 Task: Create a blank project ArcticForge with privacy Public and default view as List and in the team Taskers . Create three sections in the project as To-Do, Doing and Done
Action: Mouse moved to (48, 44)
Screenshot: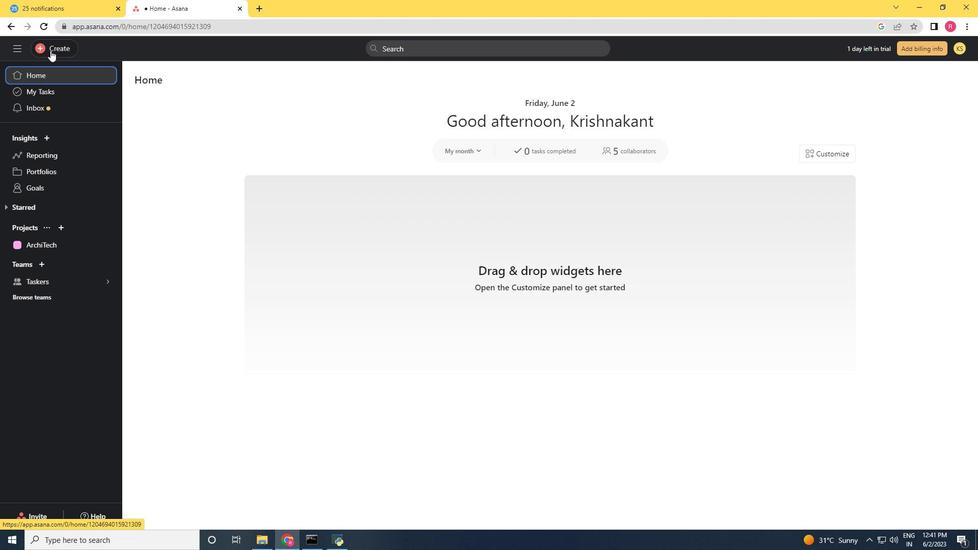 
Action: Mouse pressed left at (48, 44)
Screenshot: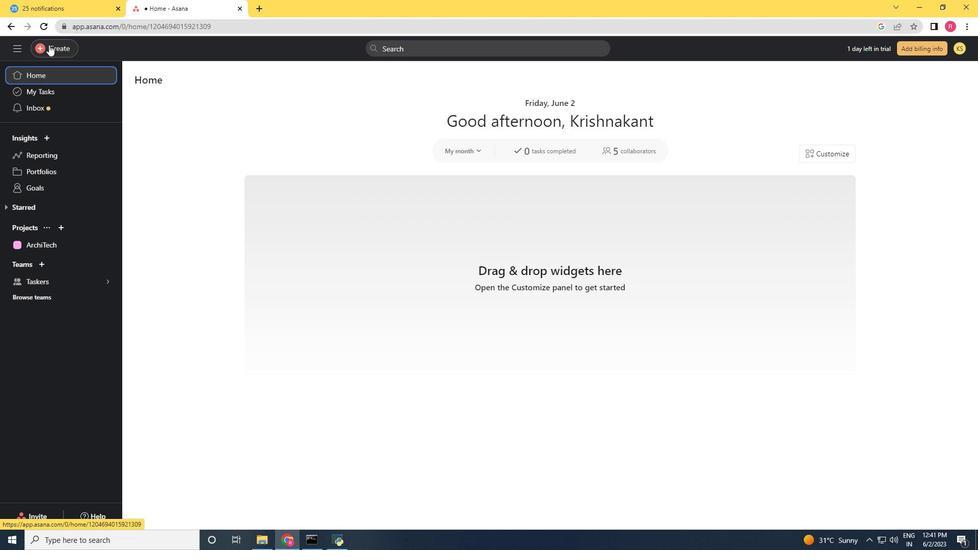 
Action: Mouse moved to (113, 76)
Screenshot: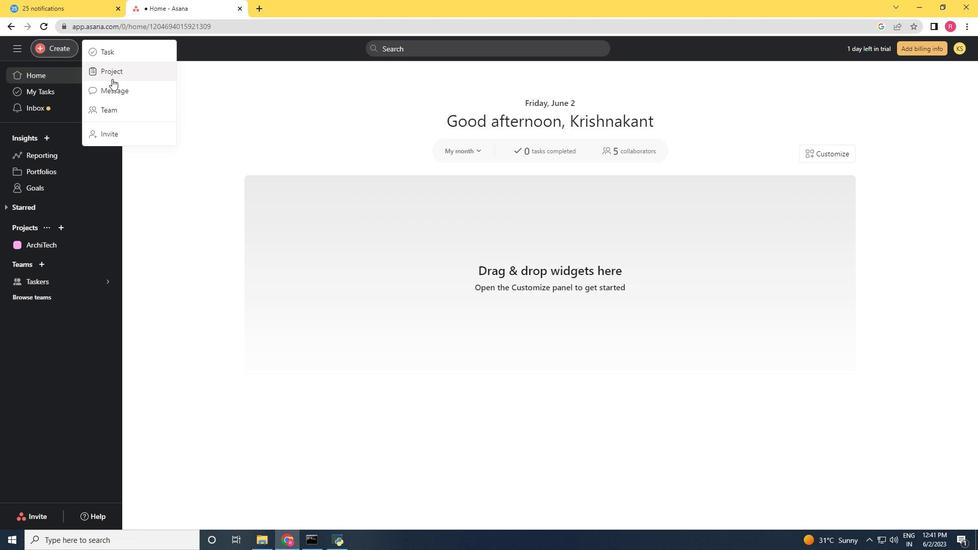 
Action: Mouse pressed left at (113, 76)
Screenshot: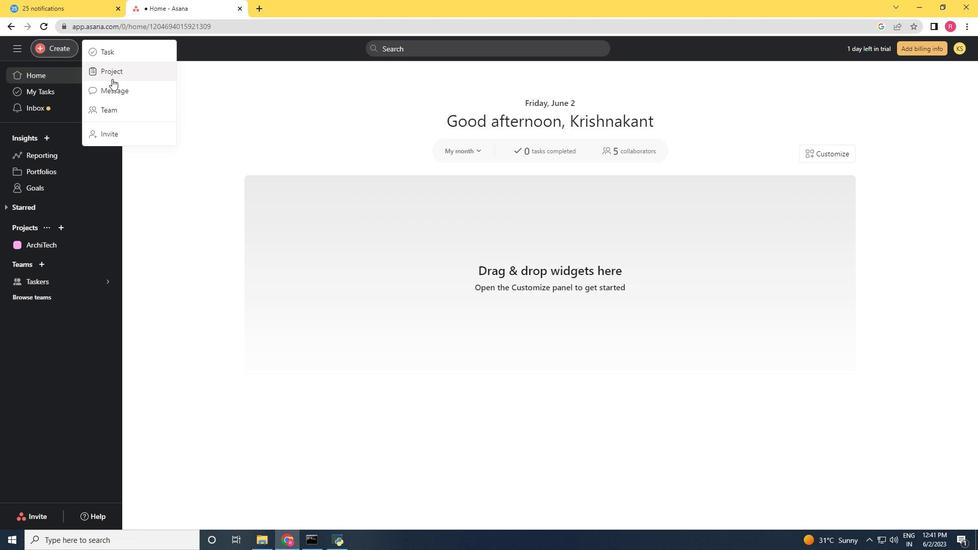 
Action: Mouse moved to (413, 291)
Screenshot: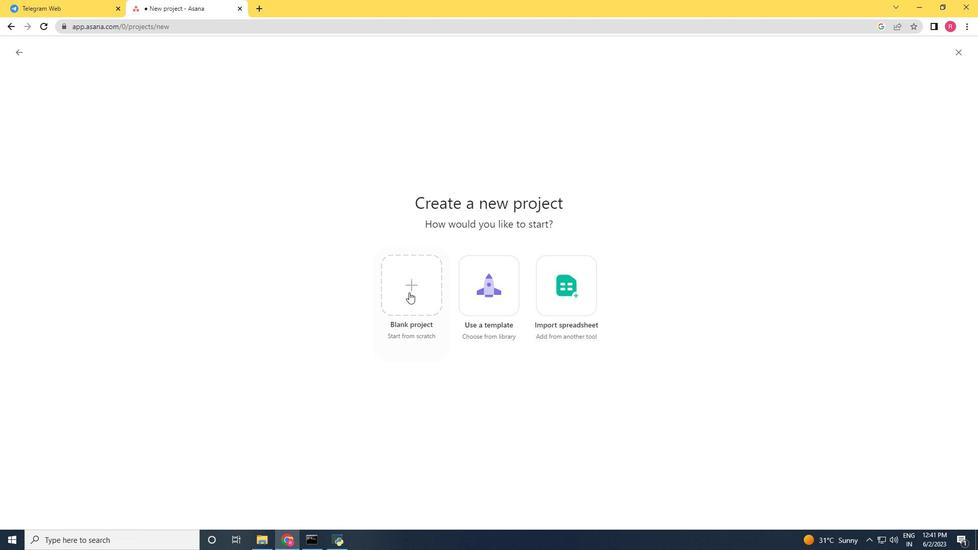 
Action: Mouse pressed left at (413, 291)
Screenshot: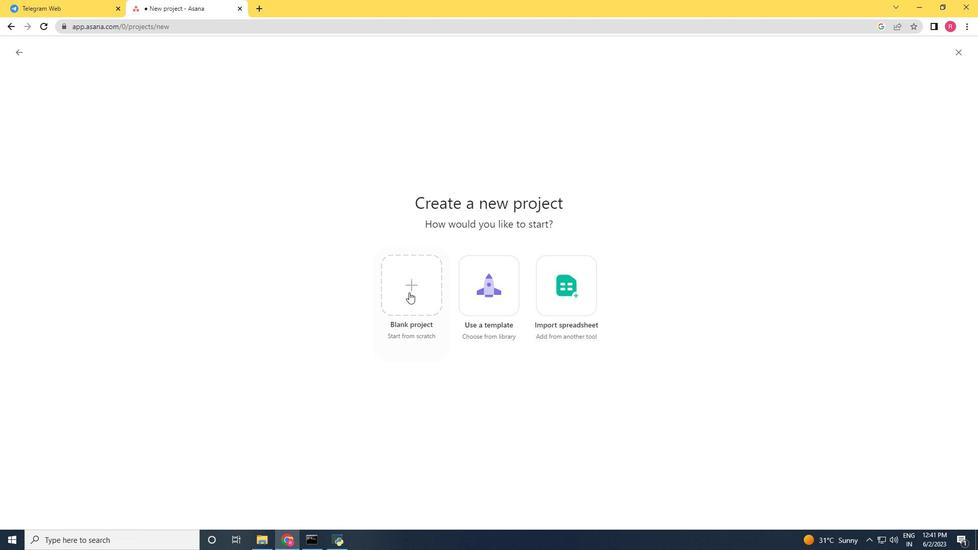 
Action: Mouse moved to (17, 278)
Screenshot: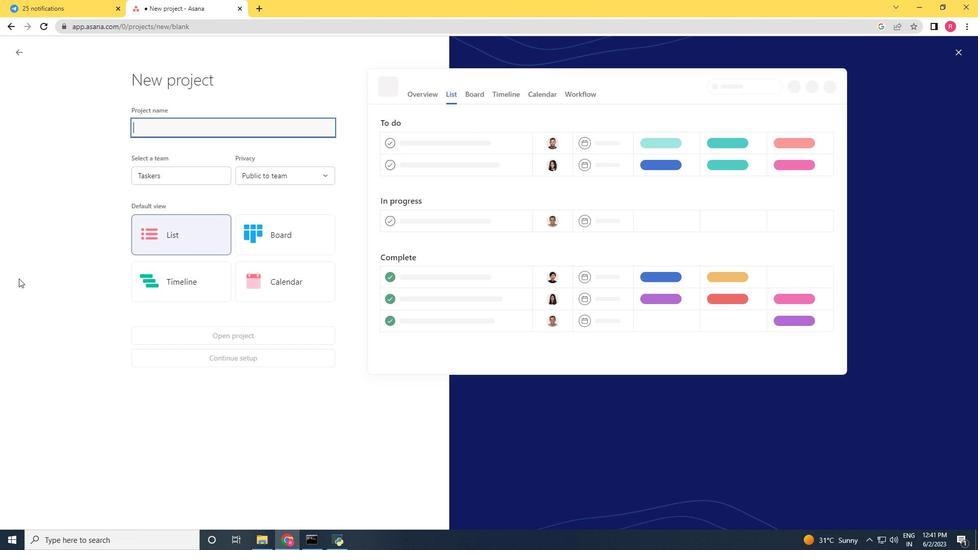 
Action: Key pressed <Key.shift><Key.shift><Key.shift>Arctic<Key.shift>Forg
Screenshot: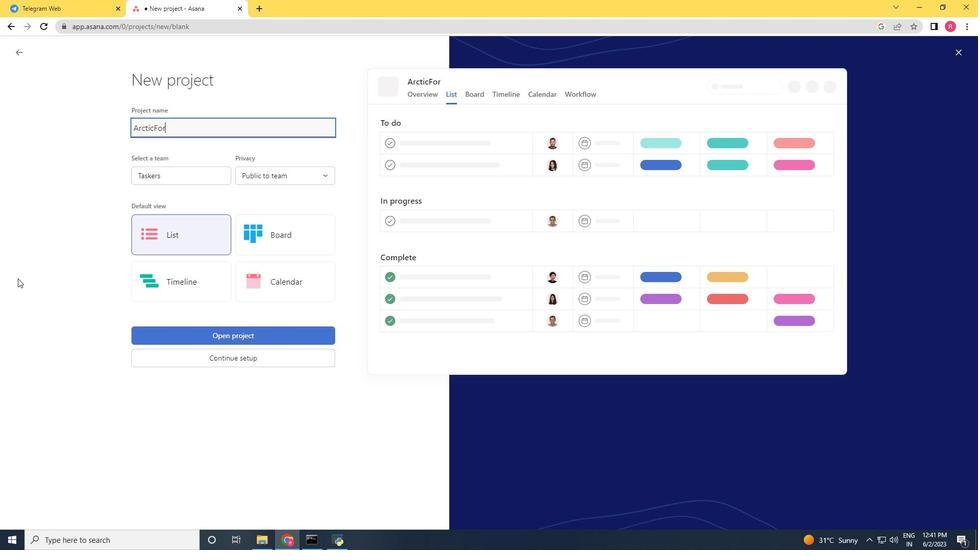 
Action: Mouse moved to (306, 178)
Screenshot: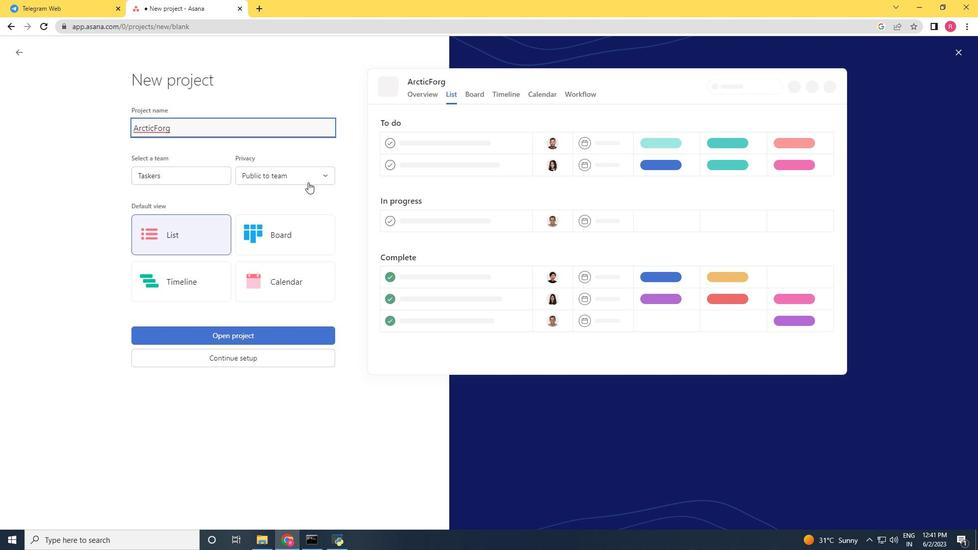 
Action: Mouse pressed left at (306, 178)
Screenshot: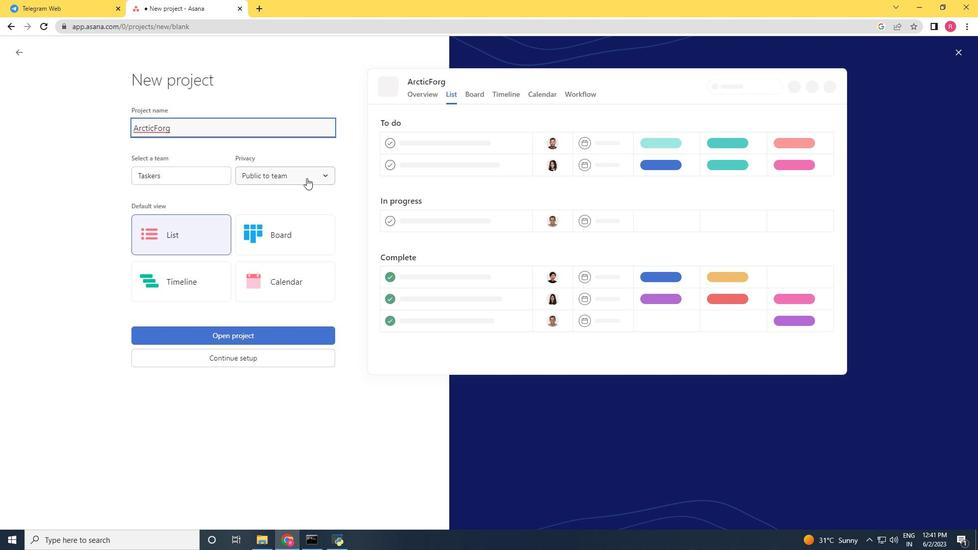 
Action: Mouse moved to (282, 199)
Screenshot: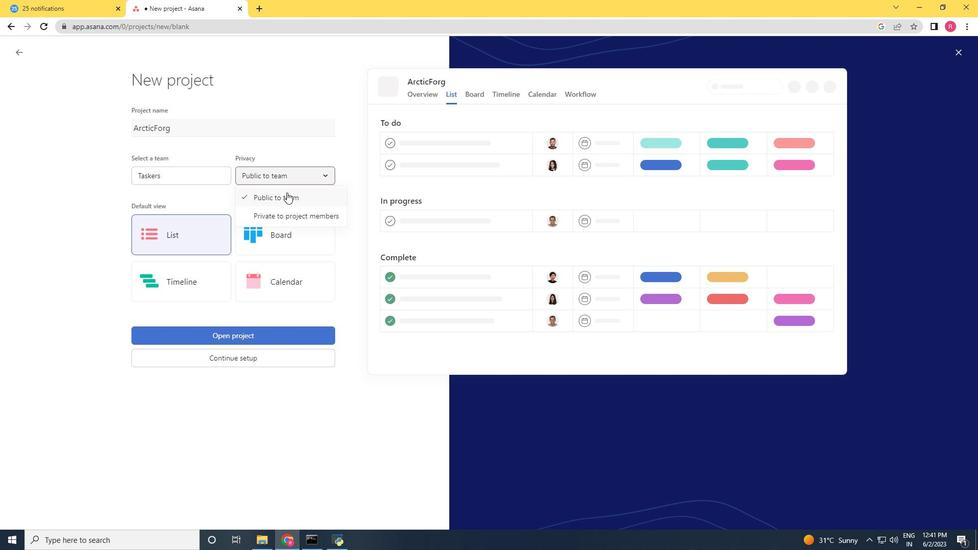 
Action: Mouse pressed left at (282, 199)
Screenshot: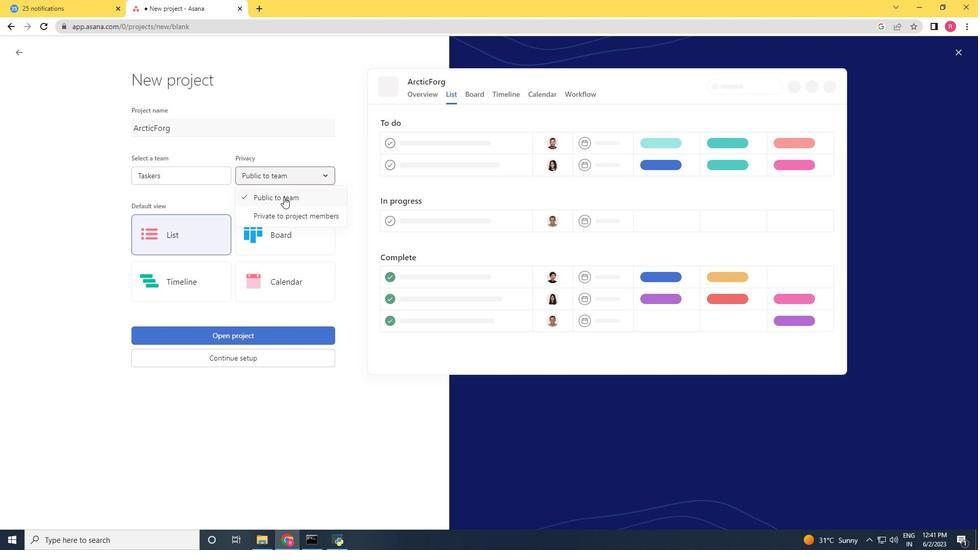 
Action: Mouse moved to (167, 173)
Screenshot: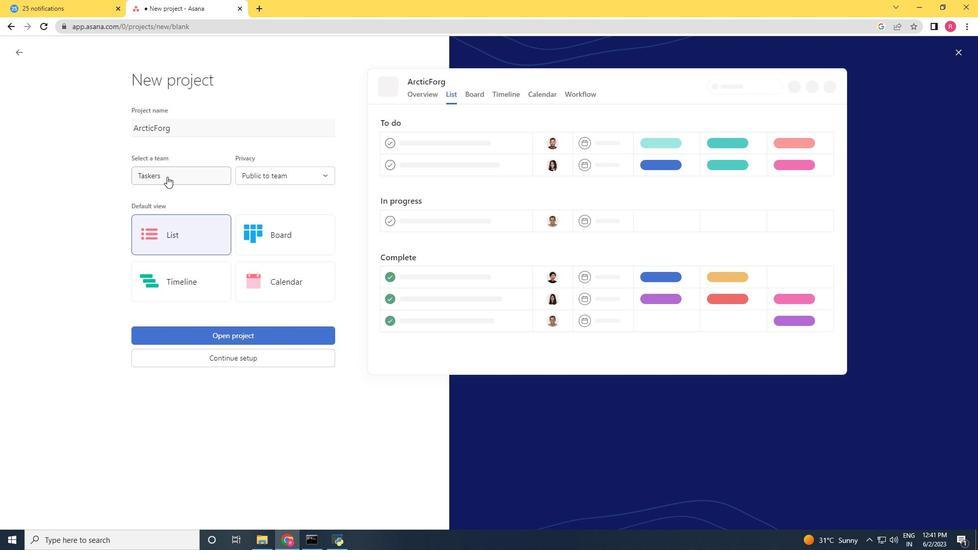 
Action: Mouse pressed left at (167, 173)
Screenshot: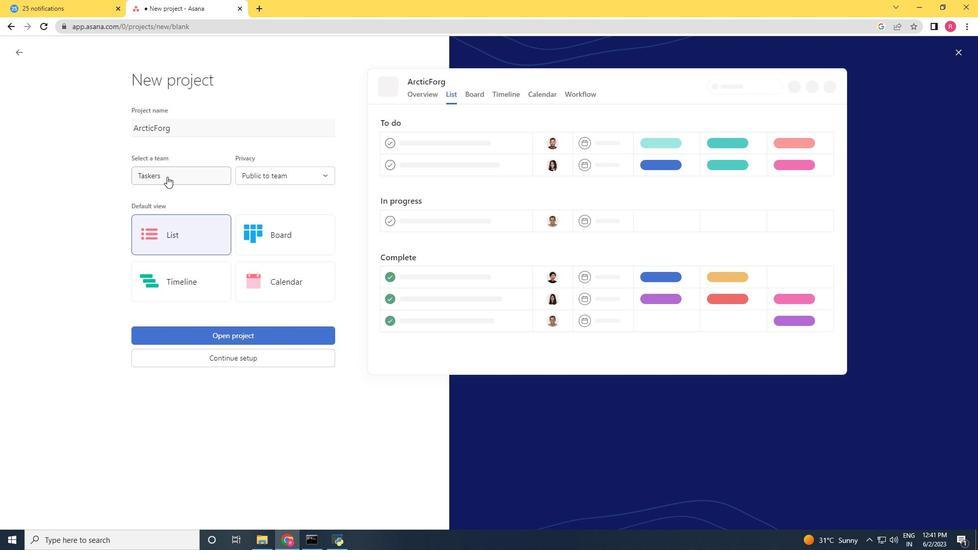 
Action: Mouse moved to (168, 199)
Screenshot: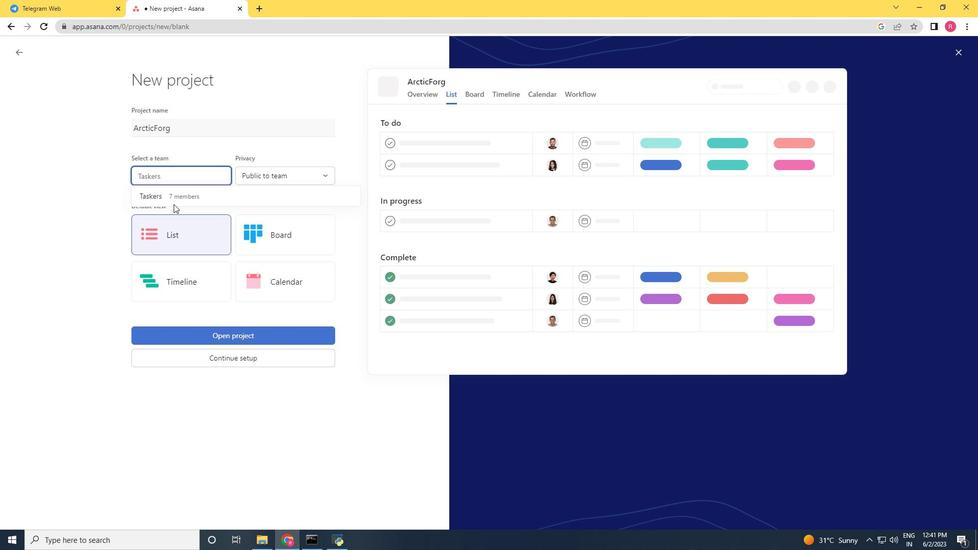 
Action: Mouse pressed left at (168, 199)
Screenshot: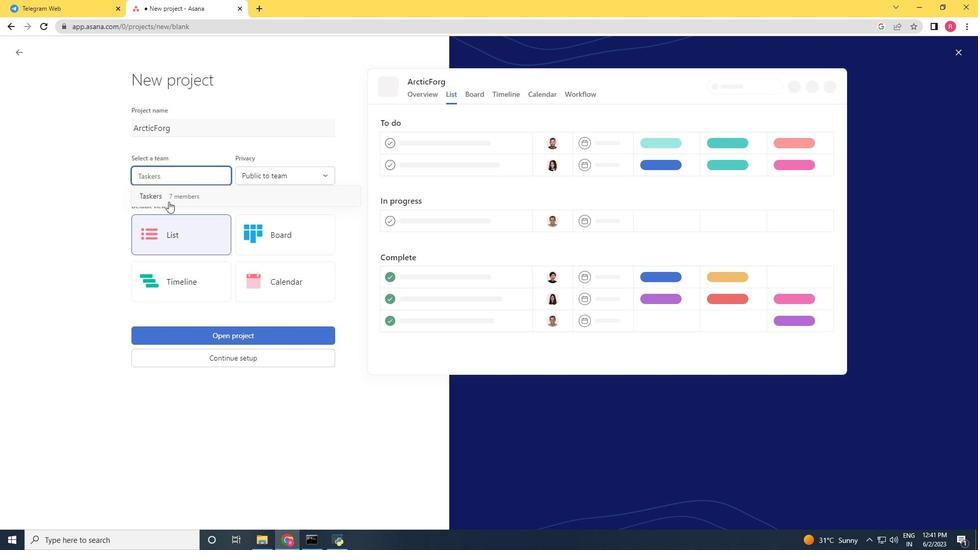 
Action: Mouse moved to (179, 238)
Screenshot: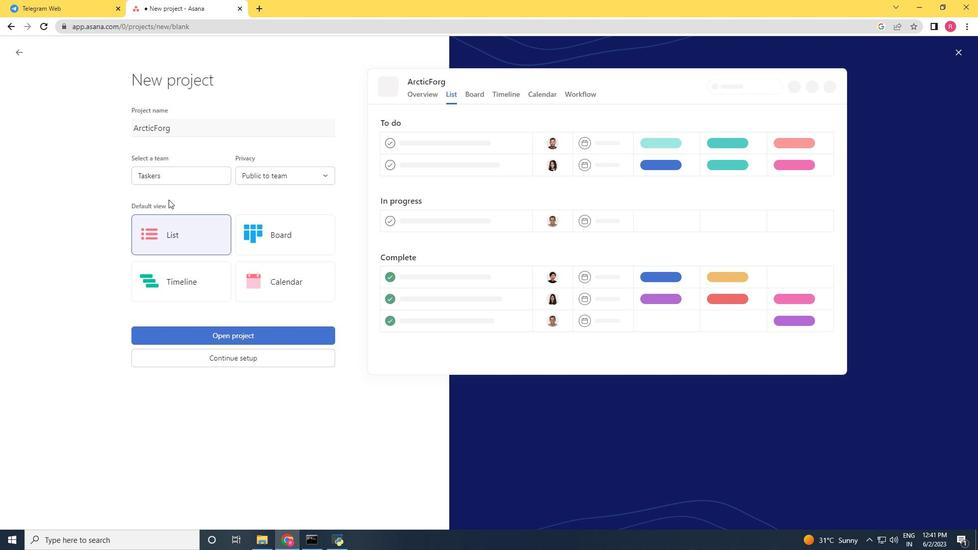 
Action: Mouse pressed left at (179, 238)
Screenshot: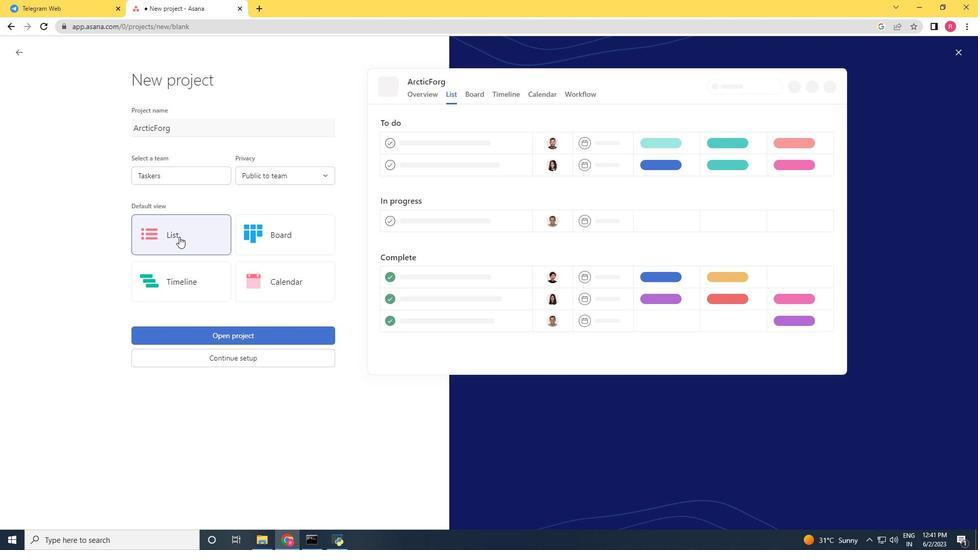 
Action: Mouse moved to (219, 334)
Screenshot: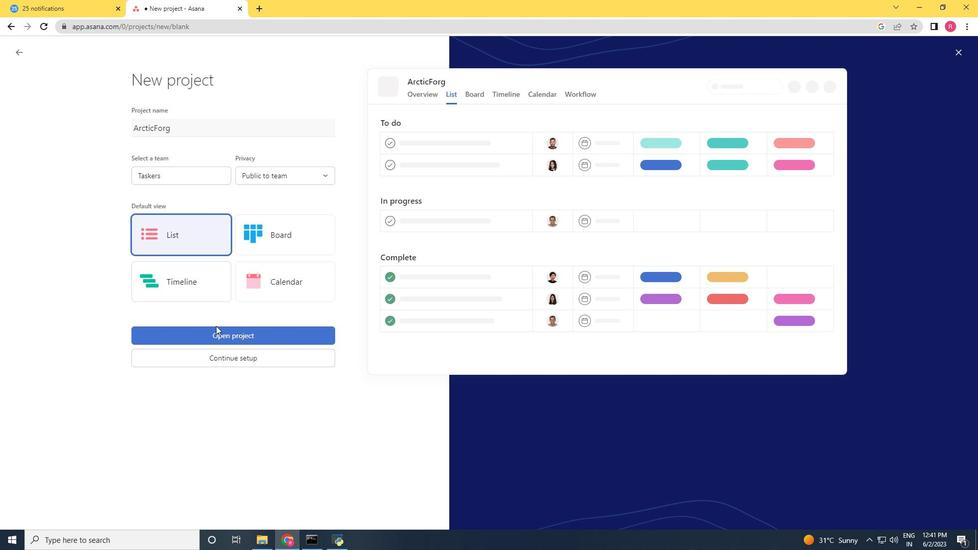 
Action: Mouse pressed left at (219, 334)
Screenshot: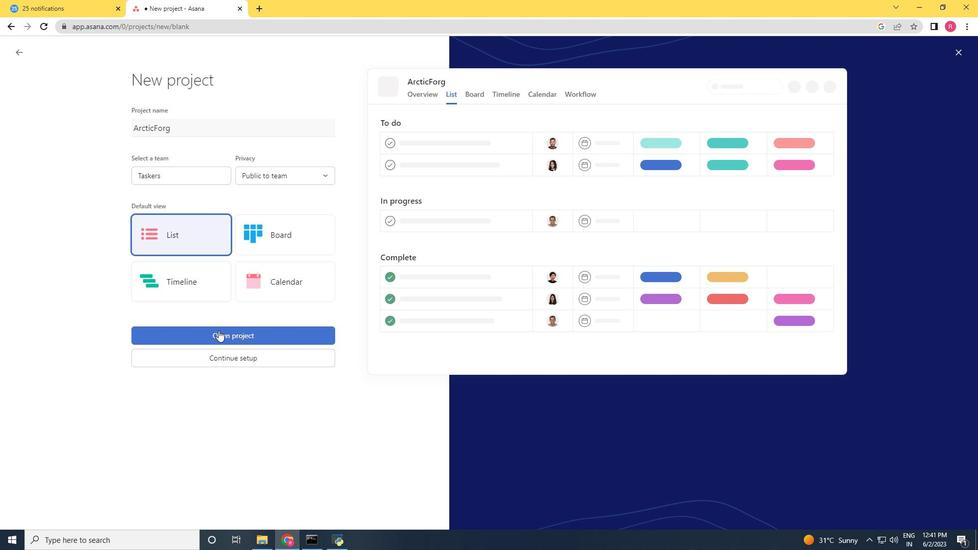 
Action: Mouse moved to (178, 219)
Screenshot: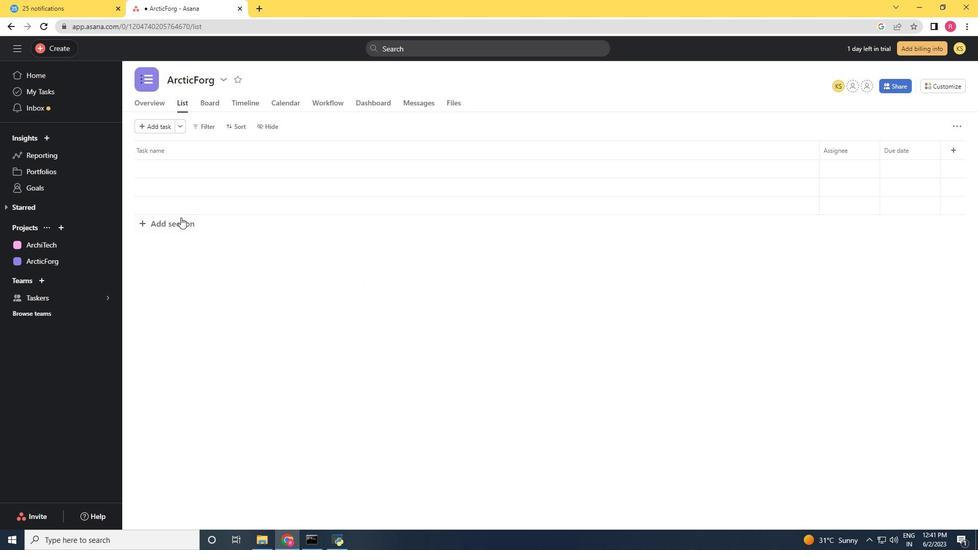 
Action: Mouse pressed left at (178, 219)
Screenshot: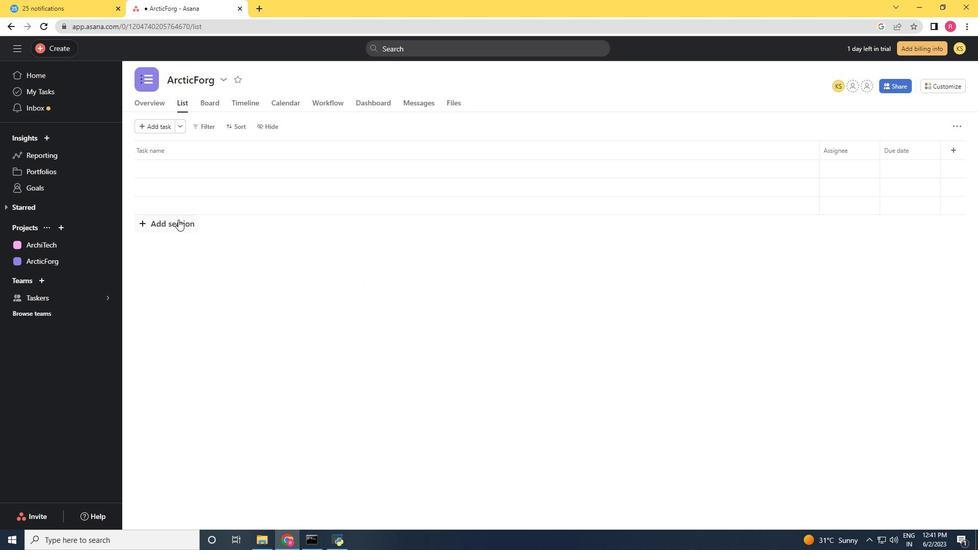 
Action: Key pressed <Key.shift><Key.shift><Key.shift><Key.shift><Key.shift><Key.shift><Key.shift><Key.shift><Key.shift><Key.shift><Key.shift><Key.shift><Key.shift><Key.shift><Key.shift><Key.shift><Key.shift><Key.shift><Key.shift><Key.shift><Key.shift><Key.shift><Key.shift><Key.shift><Key.shift><Key.shift><Key.shift><Key.shift><Key.shift><Key.shift><Key.shift><Key.shift><Key.shift><Key.shift><Key.shift><Key.shift><Key.shift>TO<Key.backspace>o-<Key.shift>Do
Screenshot: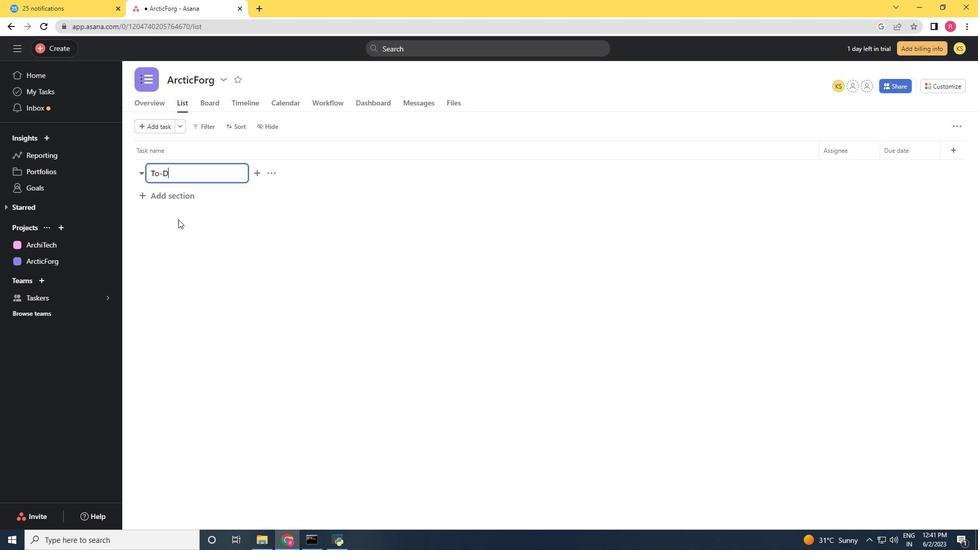 
Action: Mouse moved to (169, 194)
Screenshot: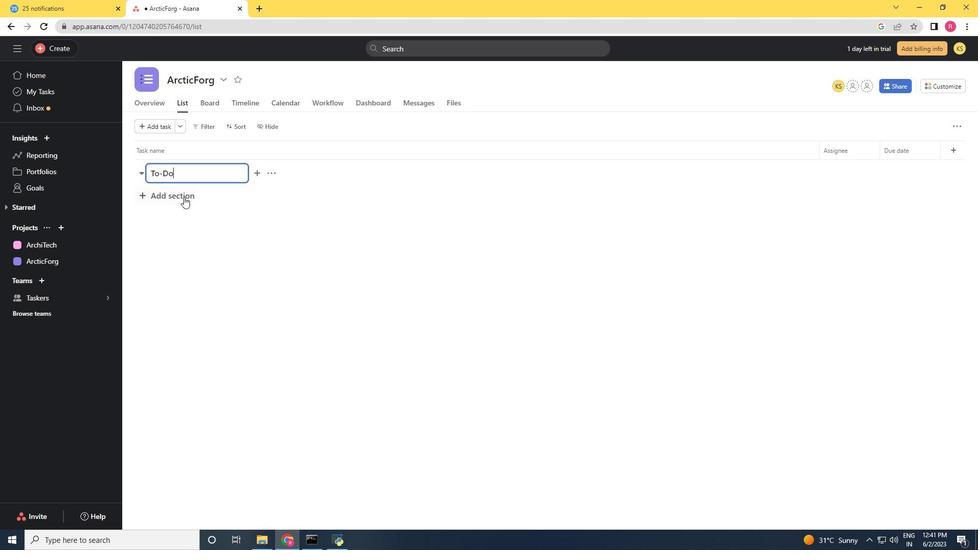 
Action: Mouse pressed left at (169, 194)
Screenshot: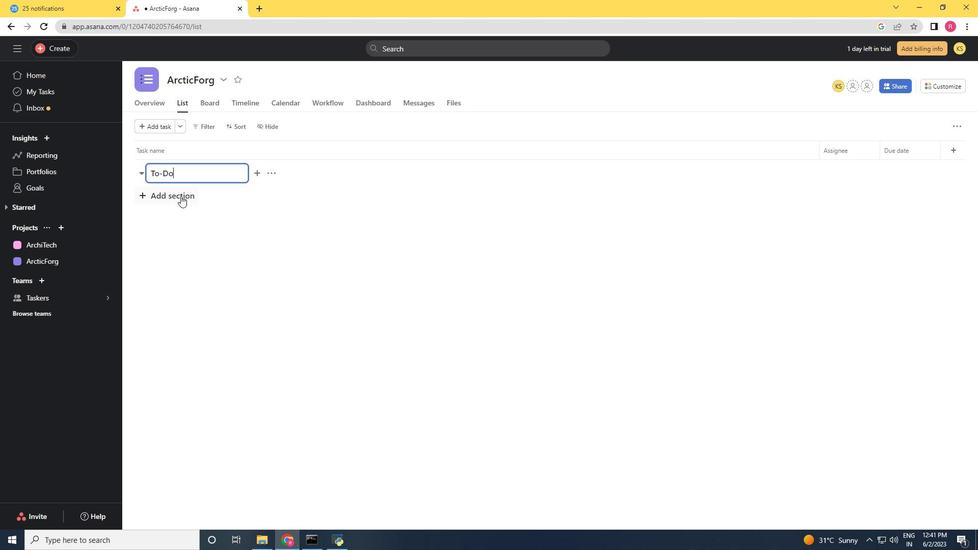 
Action: Mouse moved to (168, 194)
Screenshot: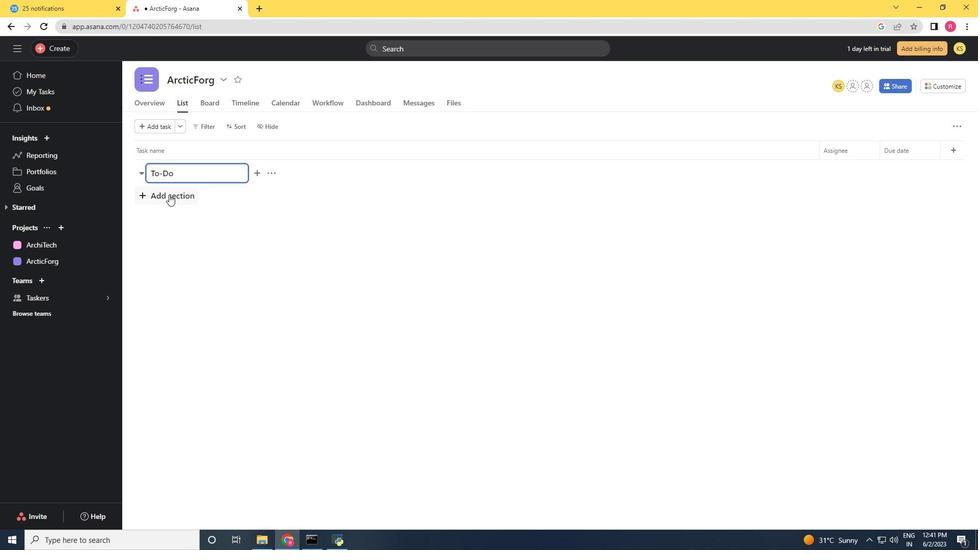 
Action: Key pressed <Key.shift>Doing
Screenshot: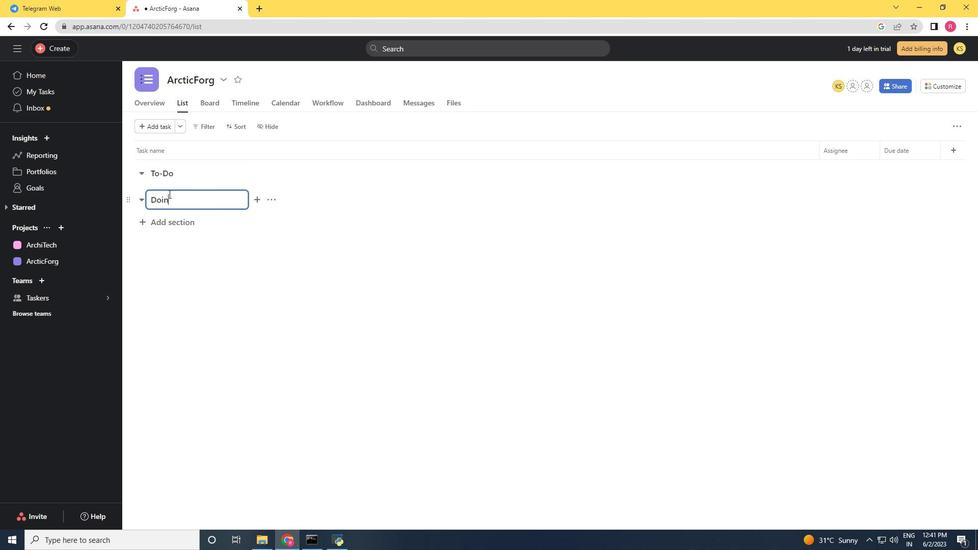 
Action: Mouse moved to (165, 217)
Screenshot: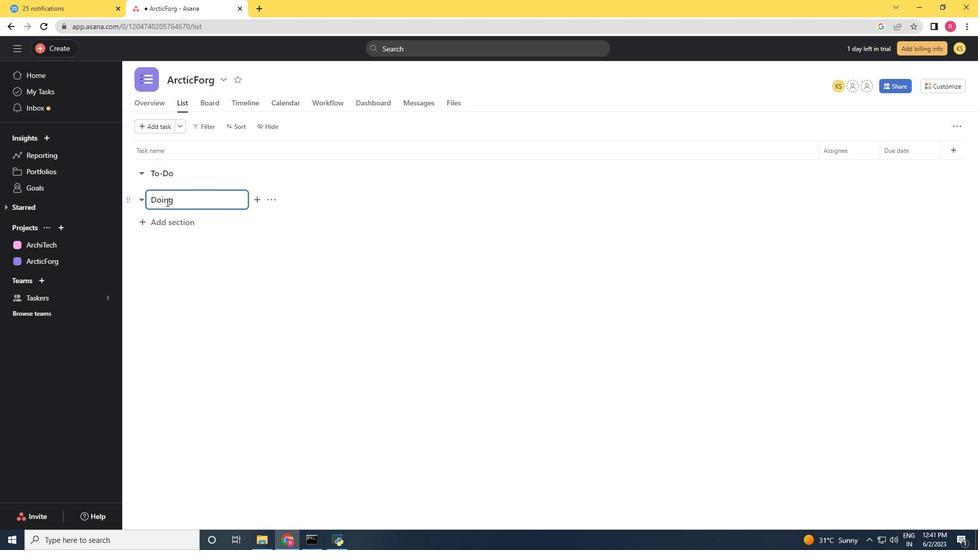 
Action: Mouse pressed left at (165, 217)
Screenshot: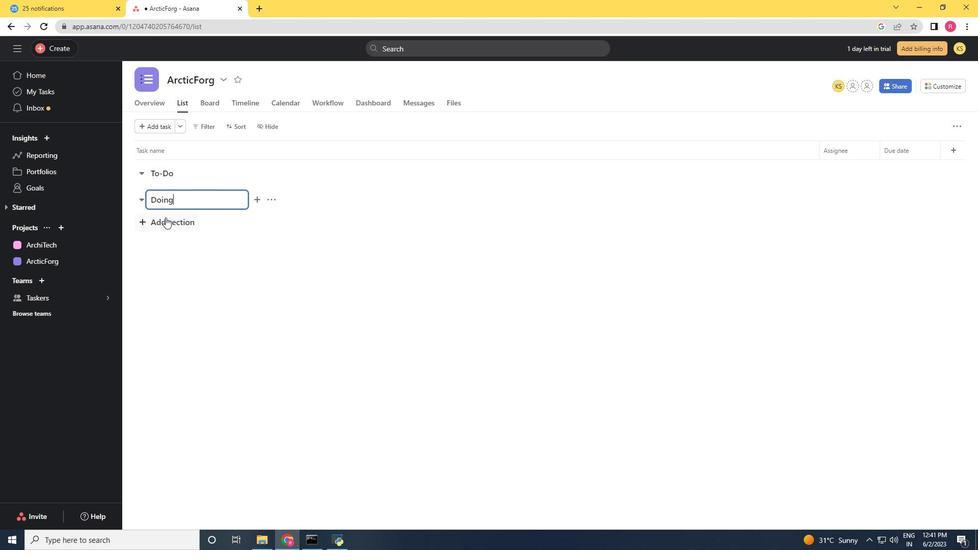 
Action: Key pressed <Key.shift><Key.shift><Key.shift><Key.shift><Key.shift><Key.shift>Done
Screenshot: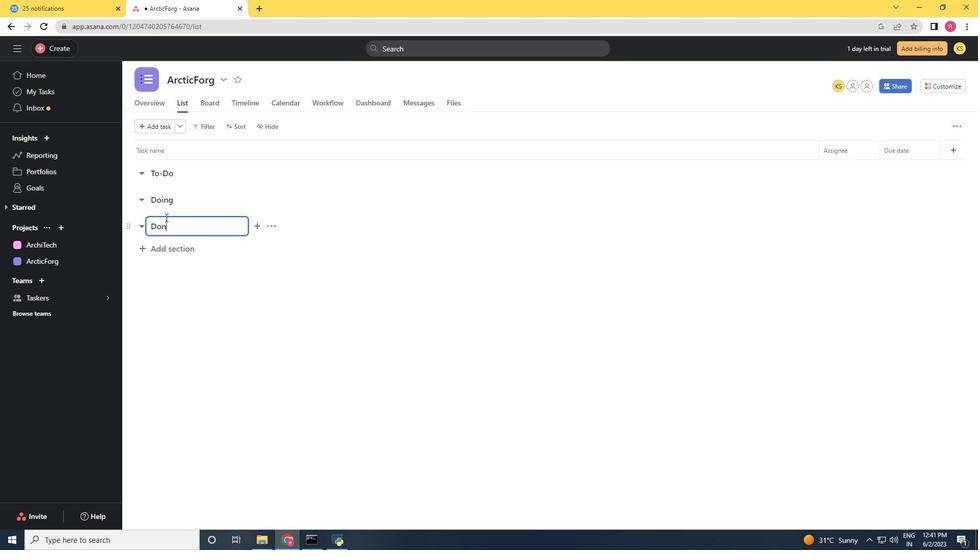 
Action: Mouse moved to (222, 327)
Screenshot: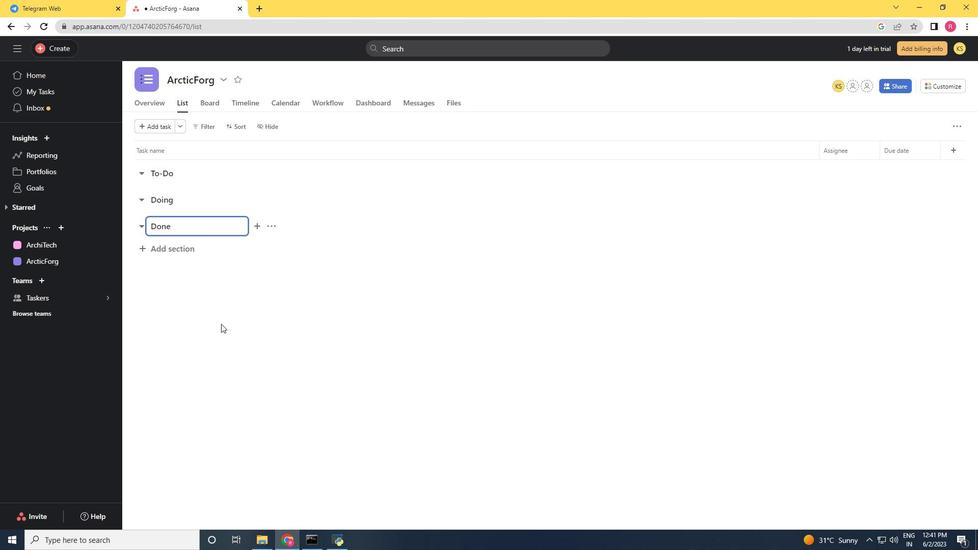 
Action: Mouse pressed left at (222, 327)
Screenshot: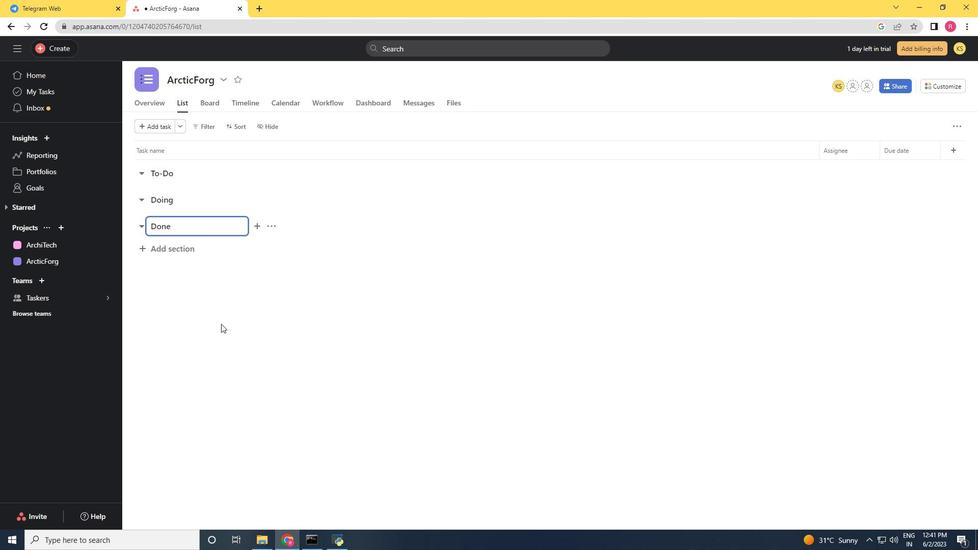 
Action: Mouse moved to (187, 351)
Screenshot: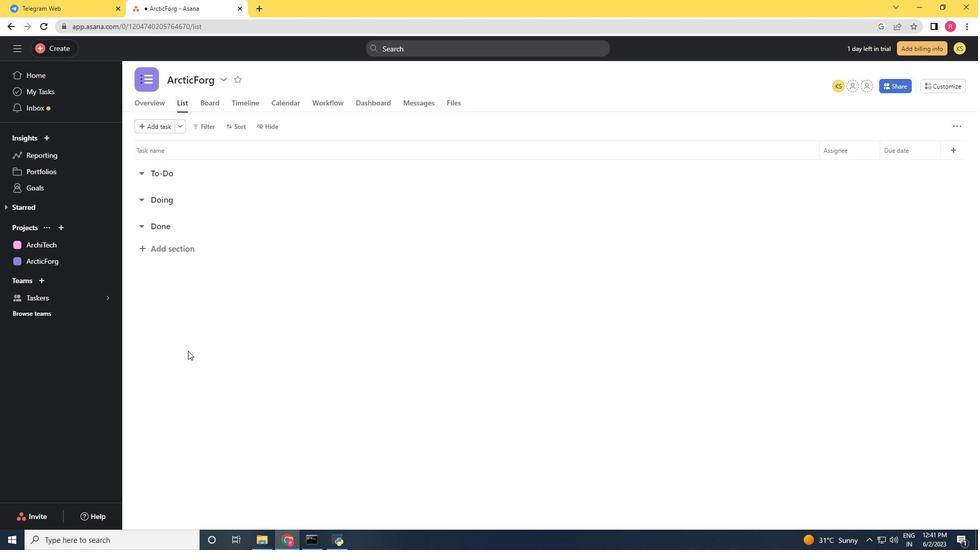 
